 Task: Create a rule from the Routing list, Task moved to a section -> Set Priority in the project TranceTech , set the section as Done clear the priority.
Action: Mouse moved to (57, 413)
Screenshot: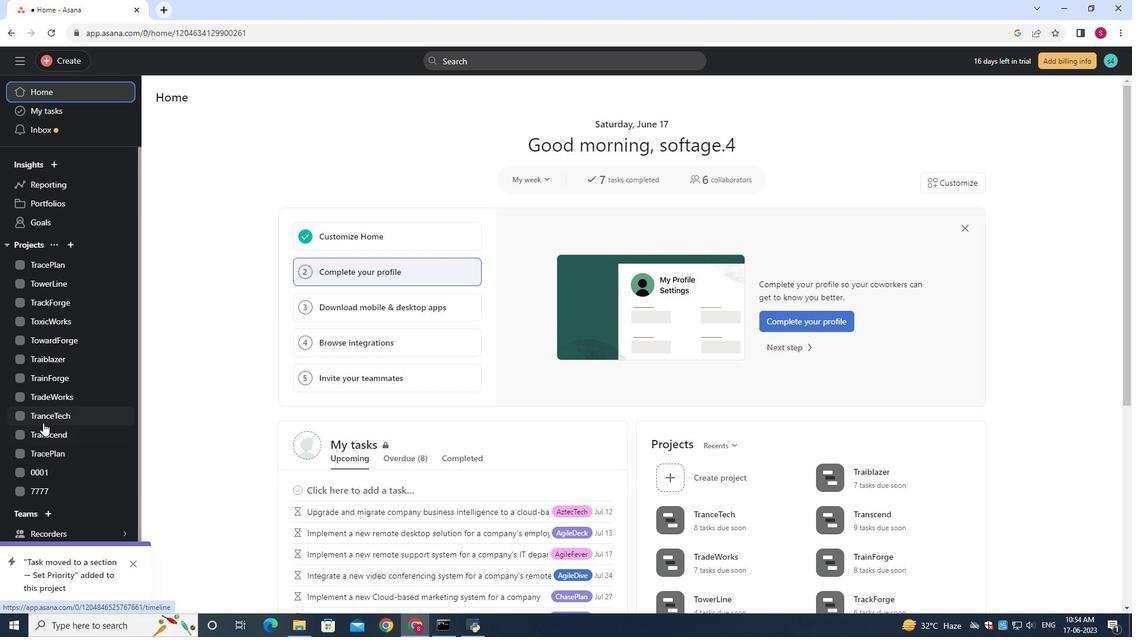 
Action: Mouse pressed left at (57, 413)
Screenshot: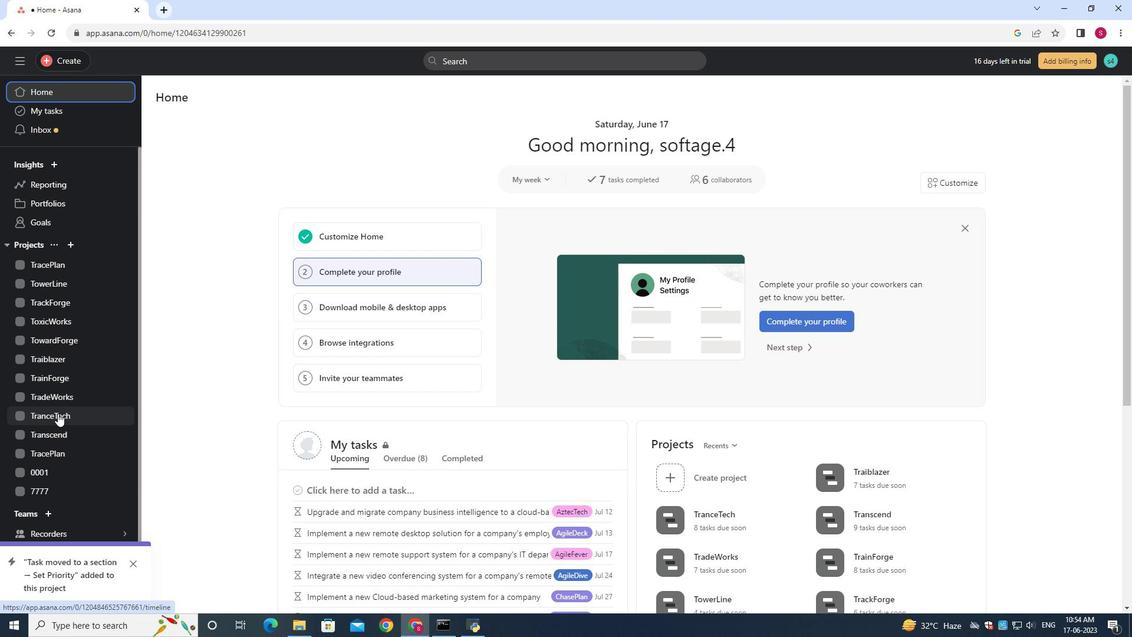 
Action: Mouse moved to (1085, 103)
Screenshot: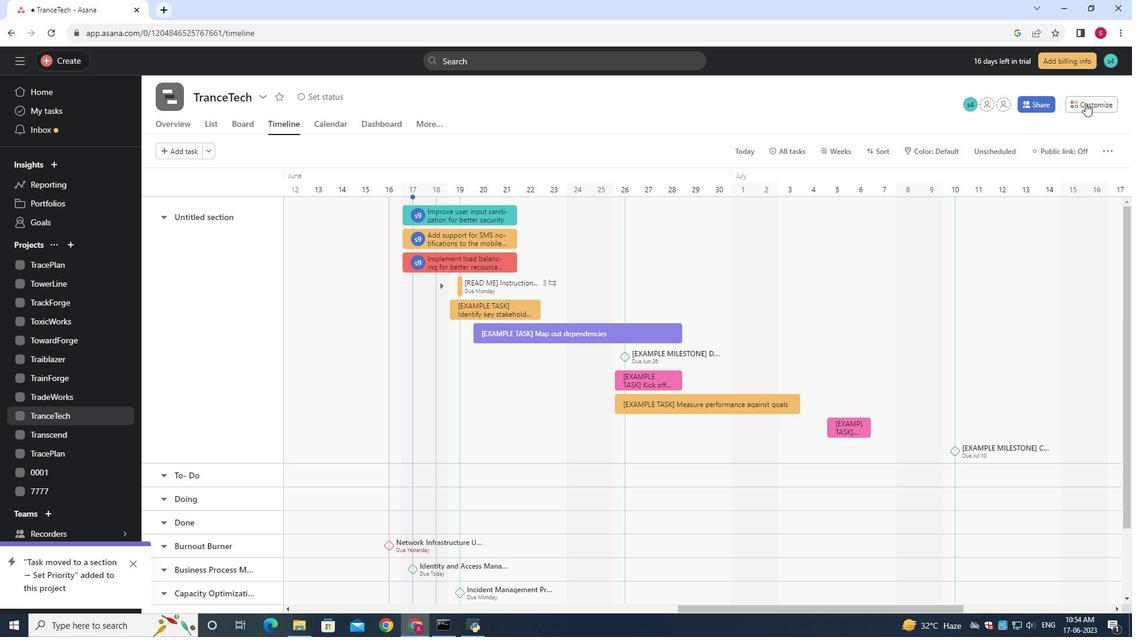 
Action: Mouse pressed left at (1085, 103)
Screenshot: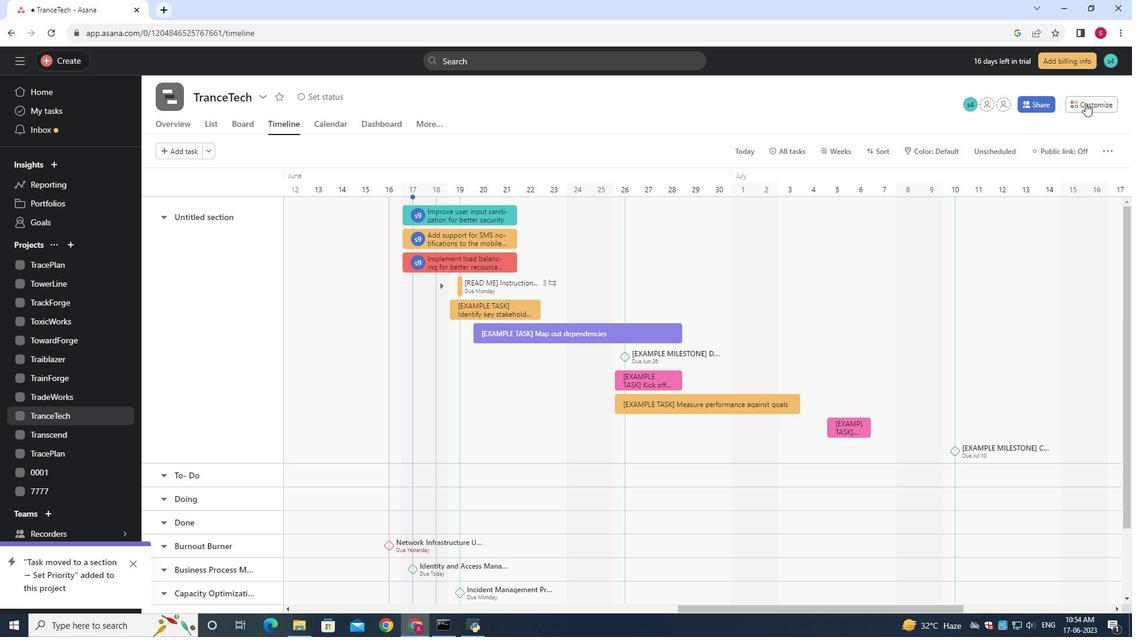
Action: Mouse moved to (882, 283)
Screenshot: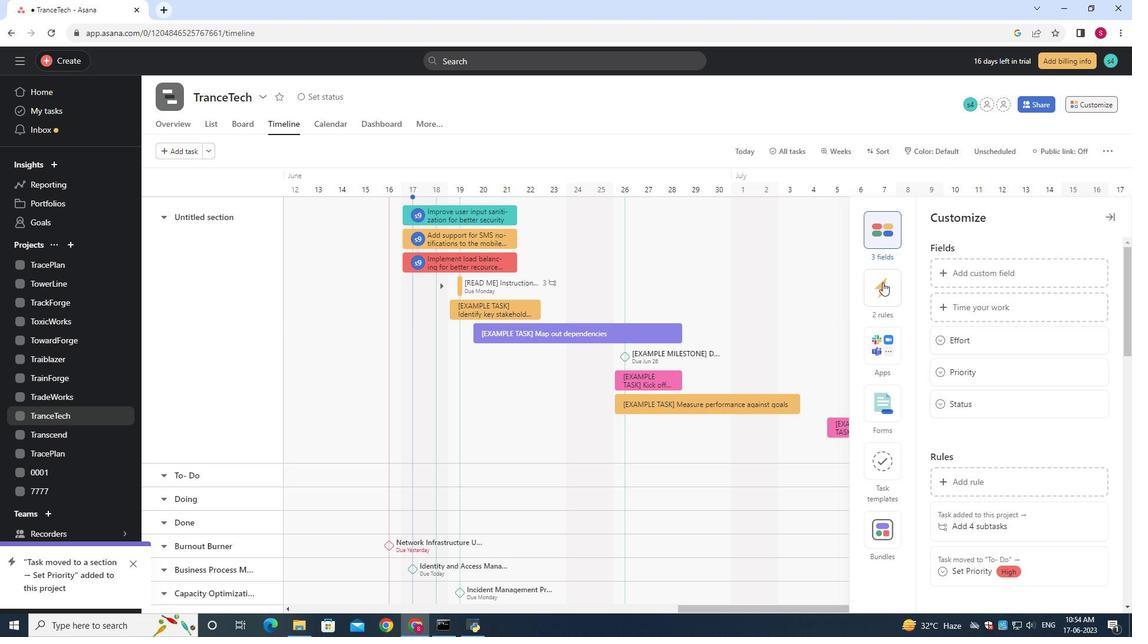 
Action: Mouse pressed left at (882, 283)
Screenshot: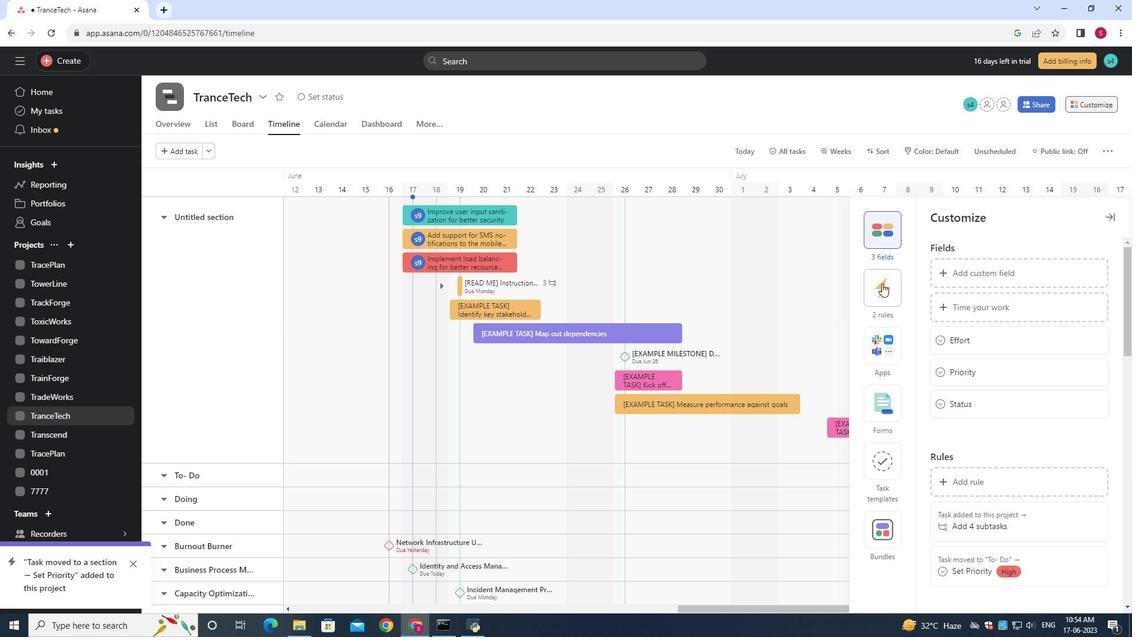 
Action: Mouse moved to (983, 274)
Screenshot: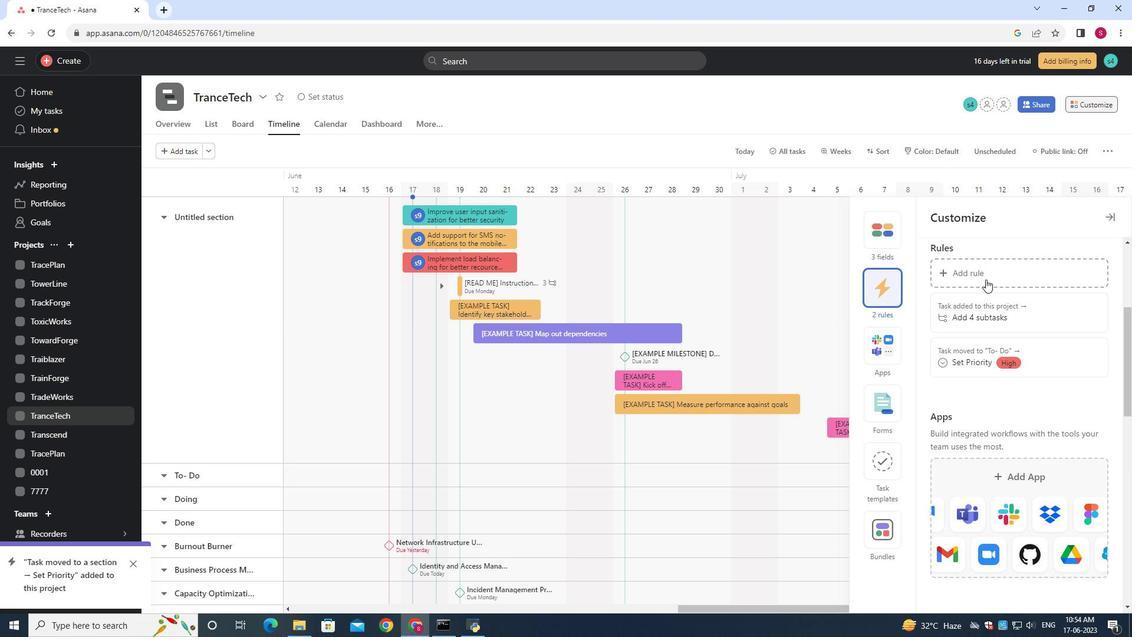 
Action: Mouse pressed left at (983, 274)
Screenshot: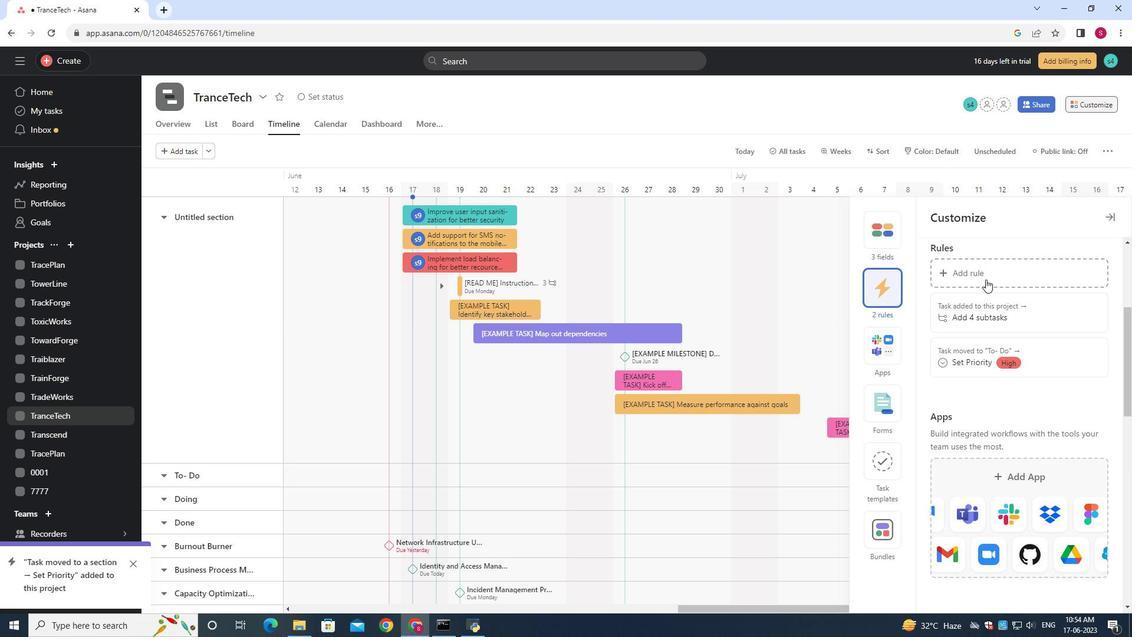 
Action: Mouse moved to (237, 159)
Screenshot: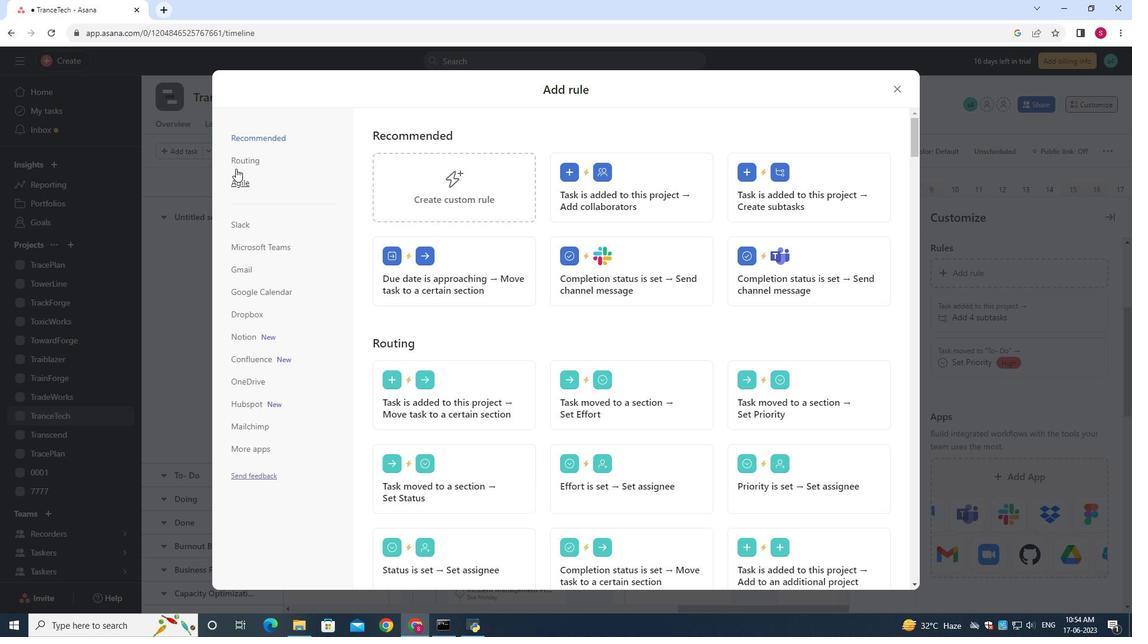 
Action: Mouse pressed left at (237, 159)
Screenshot: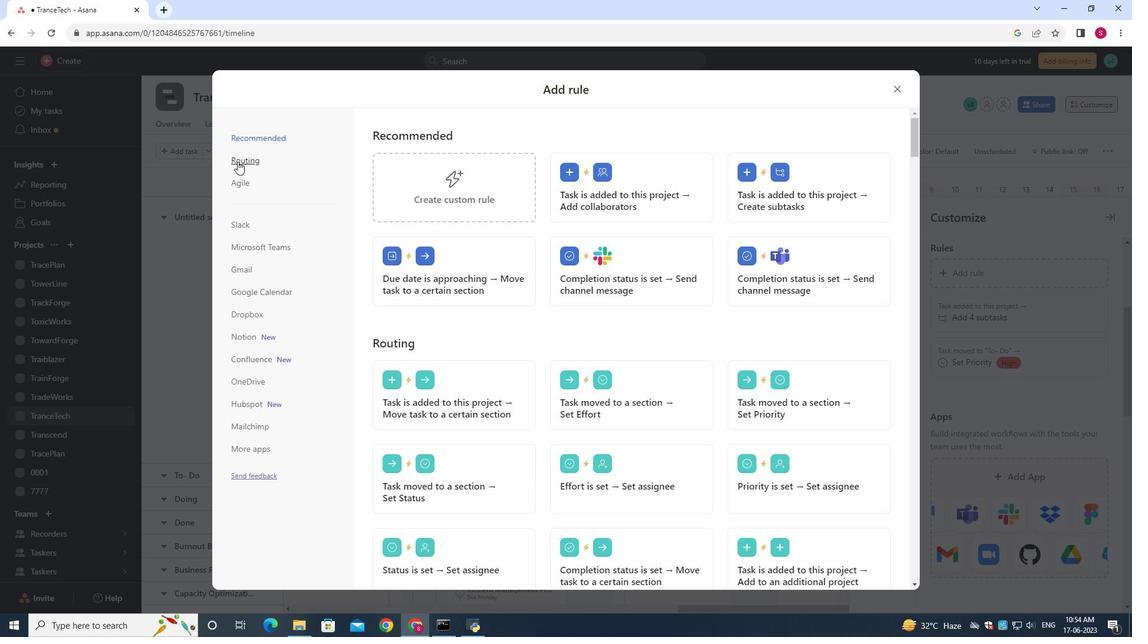 
Action: Mouse moved to (766, 191)
Screenshot: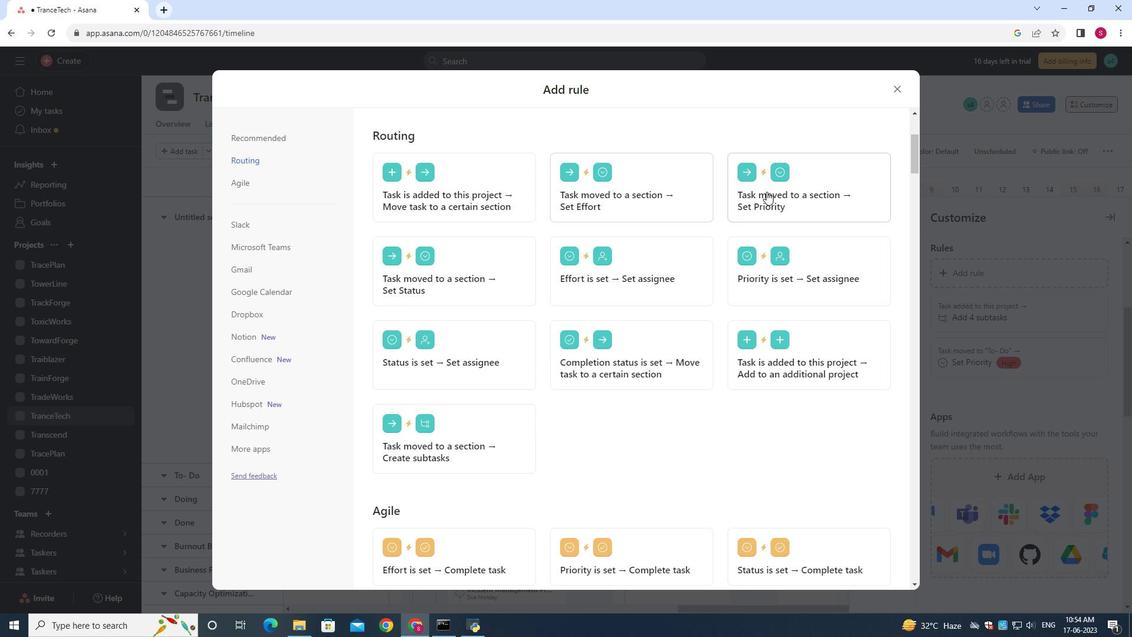 
Action: Mouse pressed left at (766, 191)
Screenshot: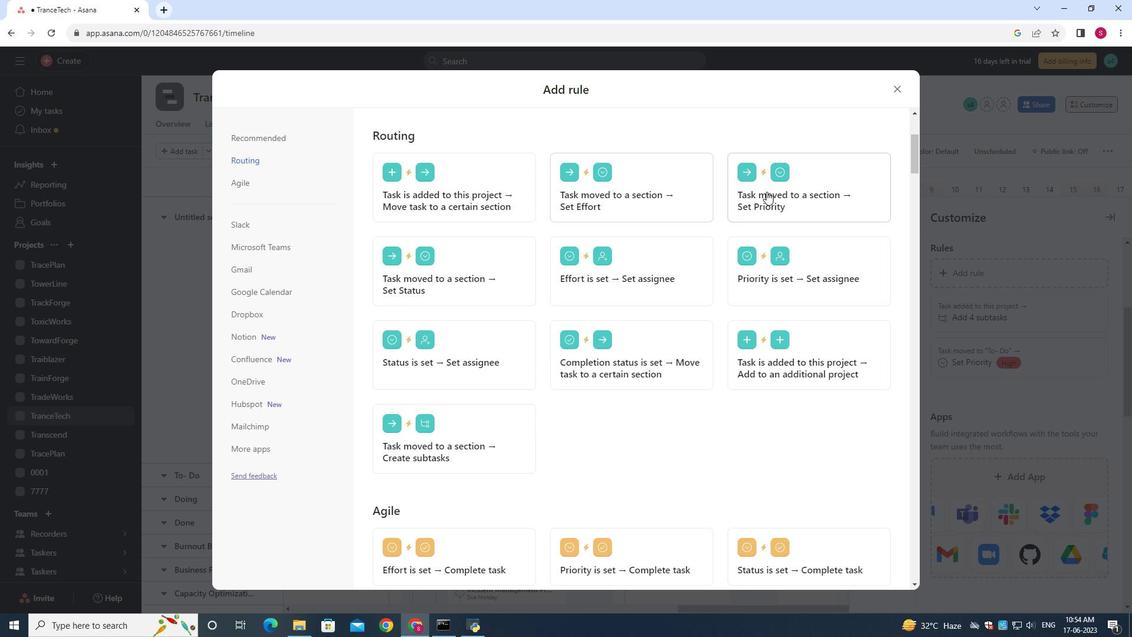 
Action: Mouse moved to (458, 321)
Screenshot: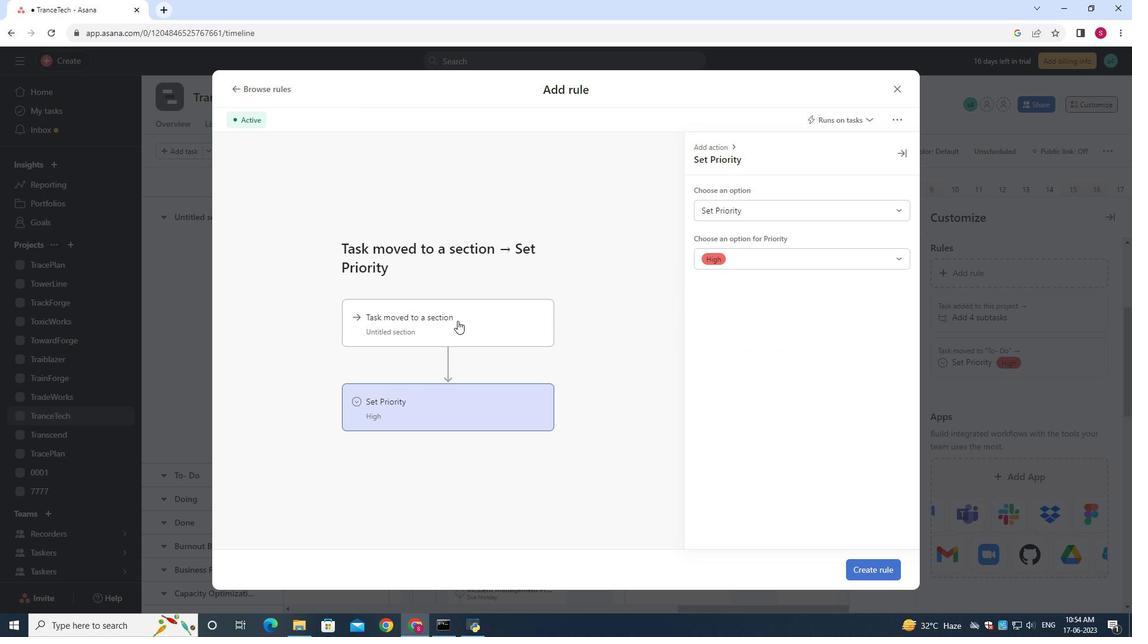 
Action: Mouse pressed left at (458, 321)
Screenshot: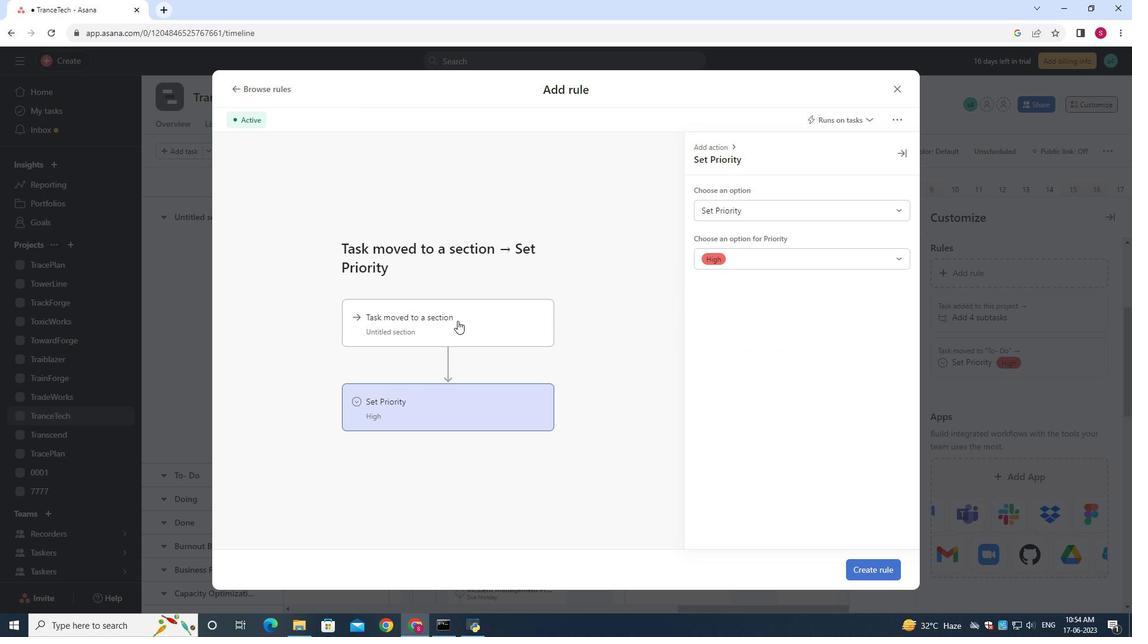 
Action: Mouse moved to (751, 213)
Screenshot: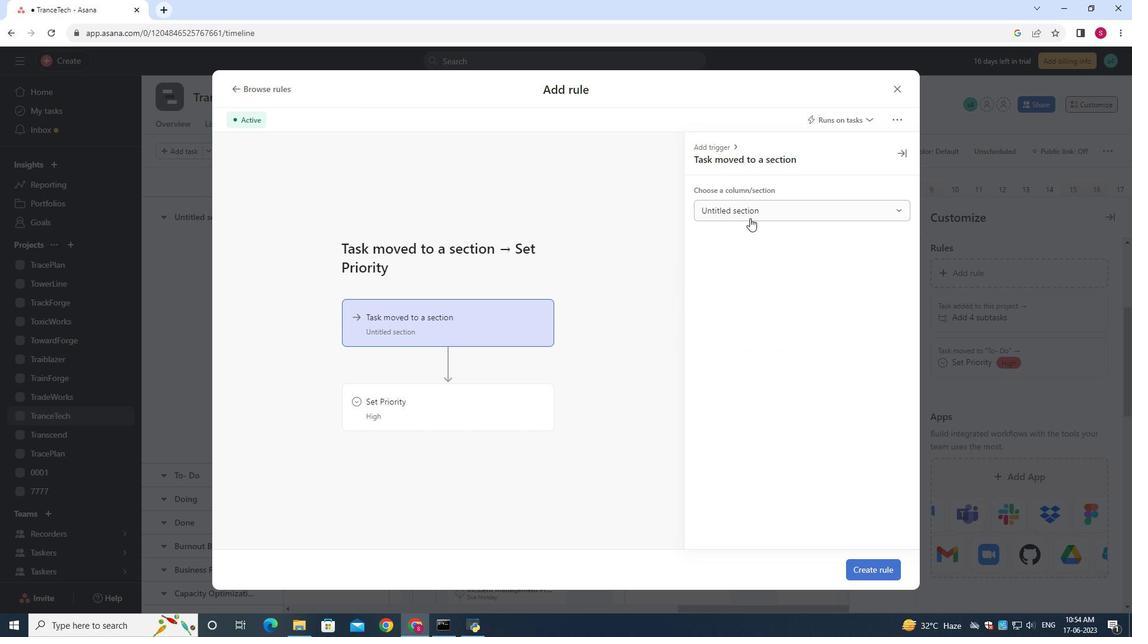 
Action: Mouse pressed left at (751, 213)
Screenshot: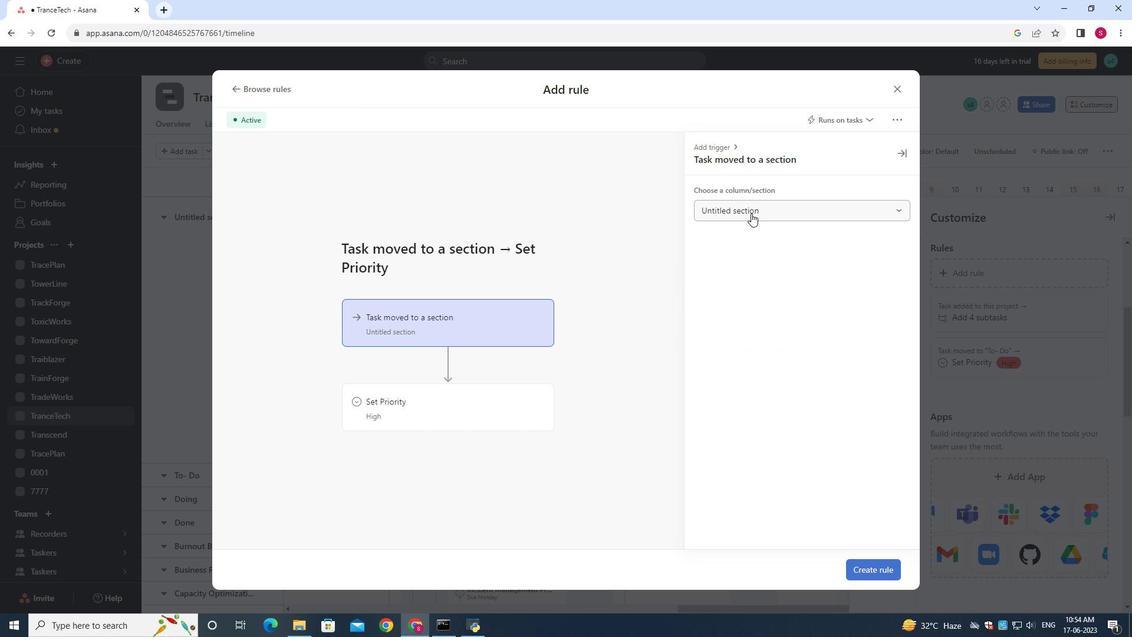 
Action: Mouse moved to (730, 295)
Screenshot: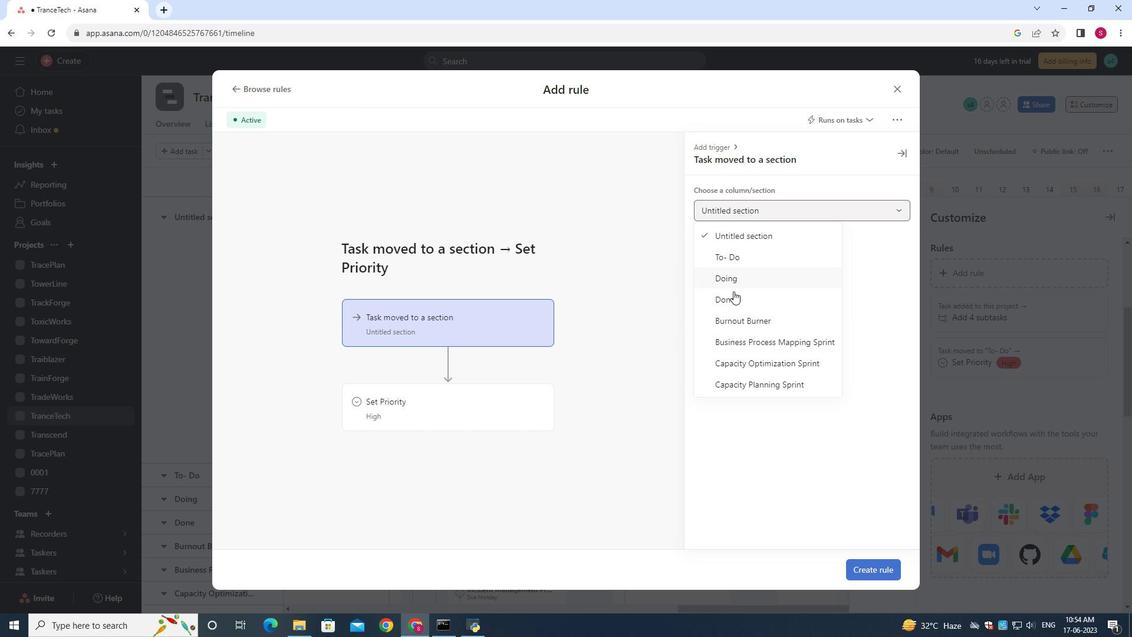 
Action: Mouse pressed left at (730, 295)
Screenshot: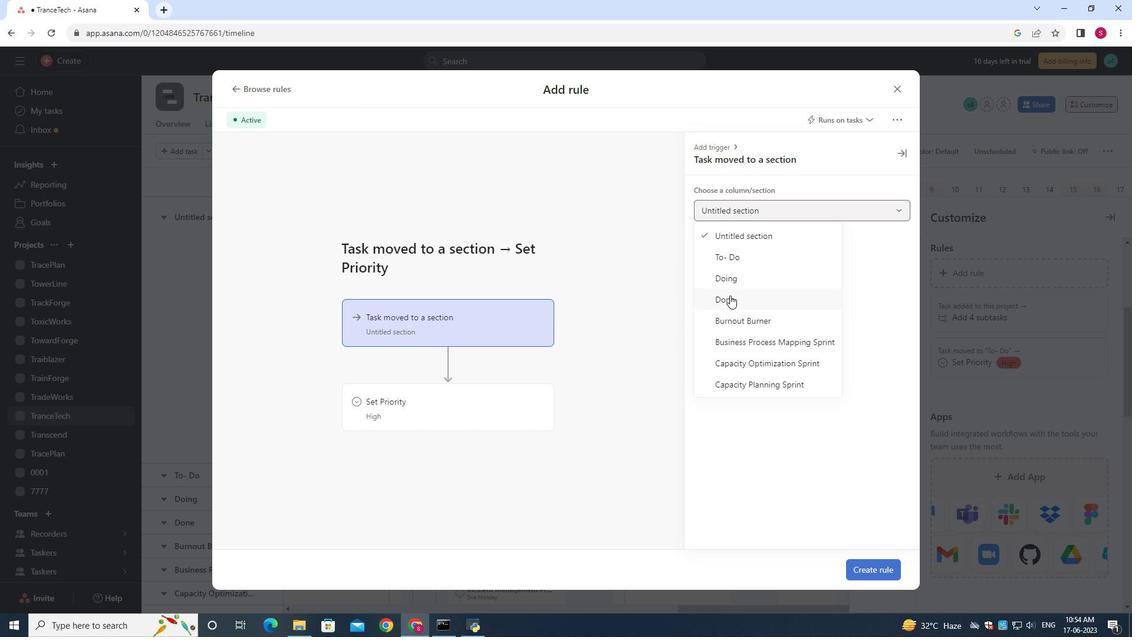 
Action: Mouse moved to (379, 391)
Screenshot: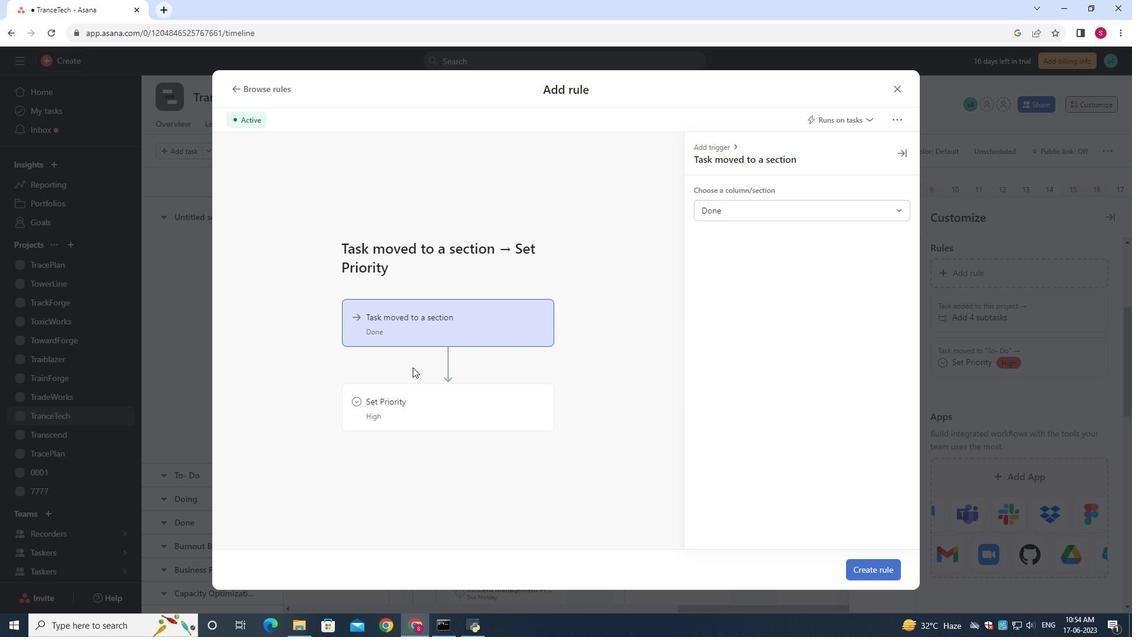 
Action: Mouse pressed left at (379, 391)
Screenshot: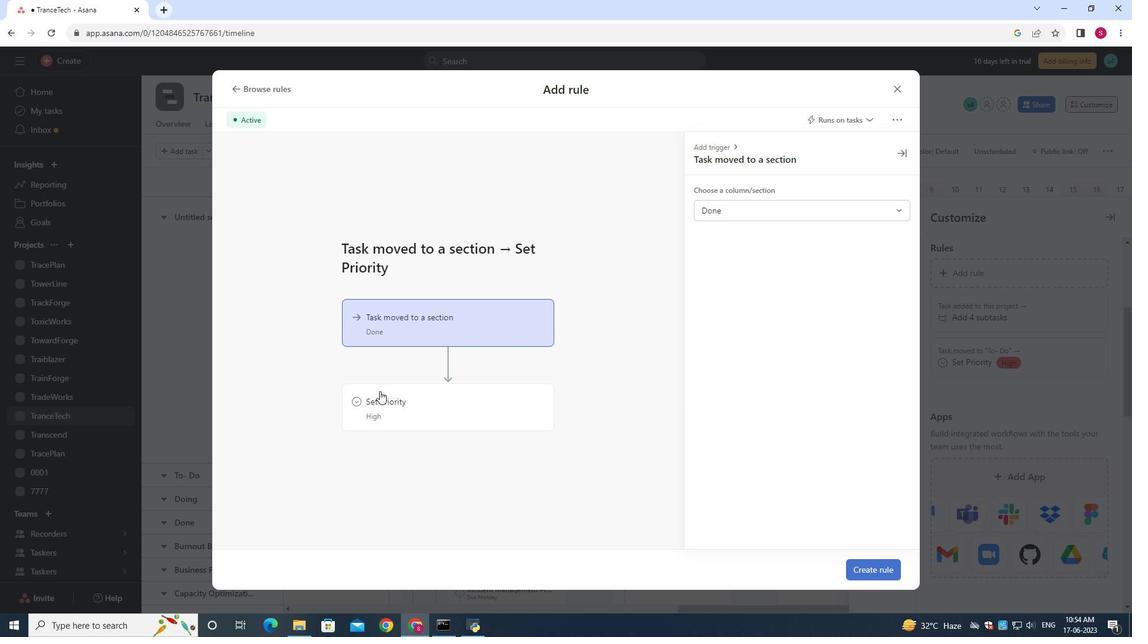 
Action: Mouse moved to (765, 199)
Screenshot: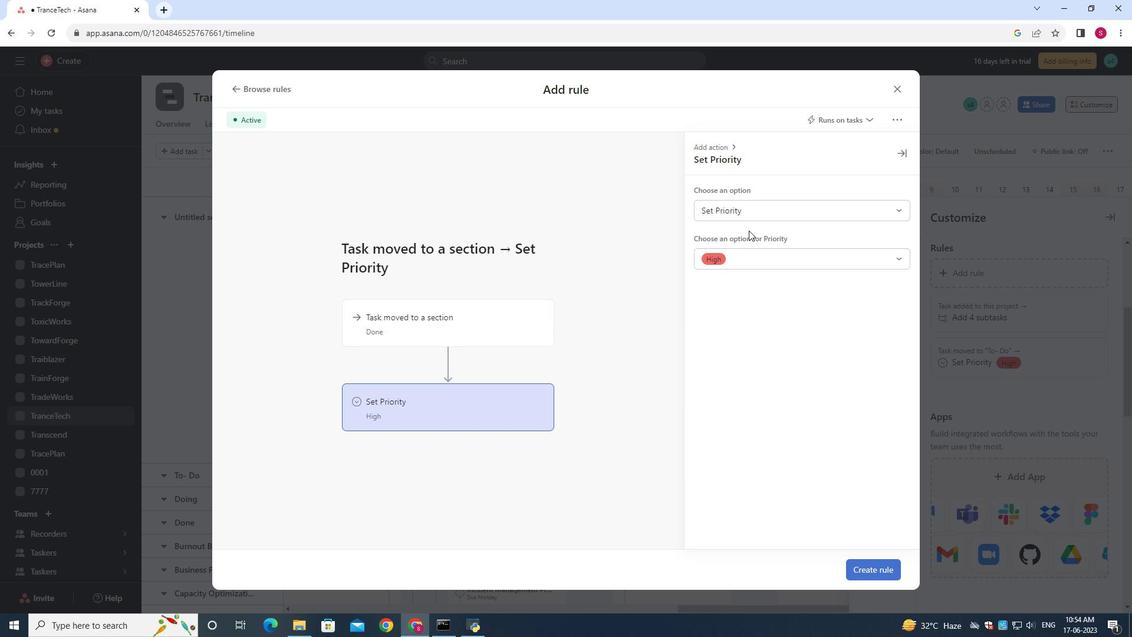 
Action: Mouse pressed left at (765, 199)
Screenshot: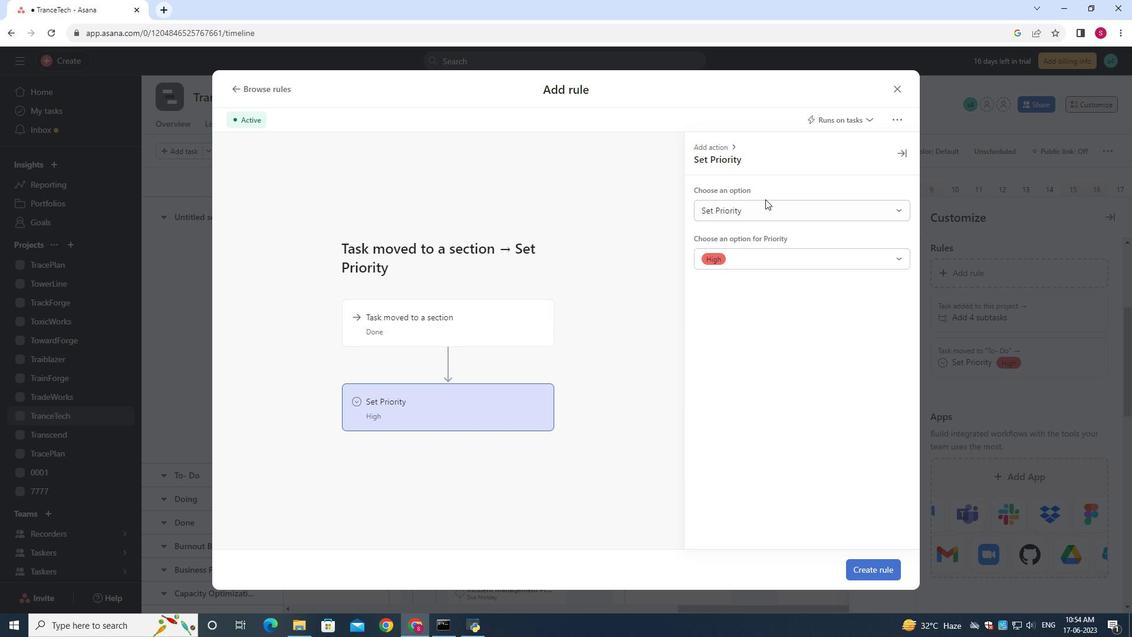 
Action: Mouse moved to (766, 202)
Screenshot: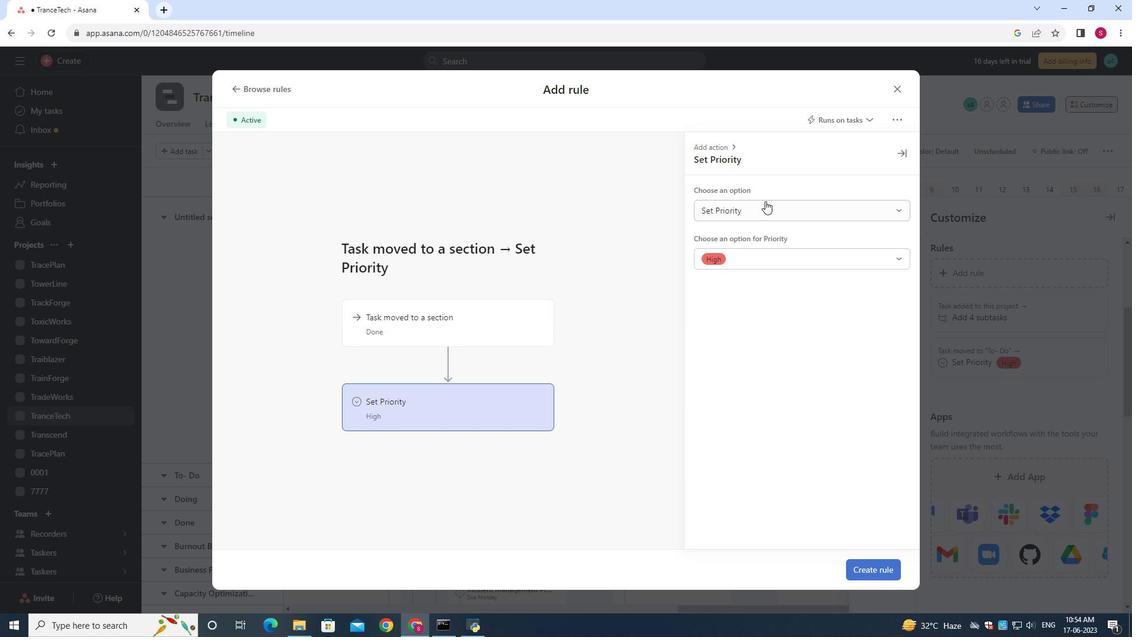 
Action: Mouse pressed left at (766, 202)
Screenshot: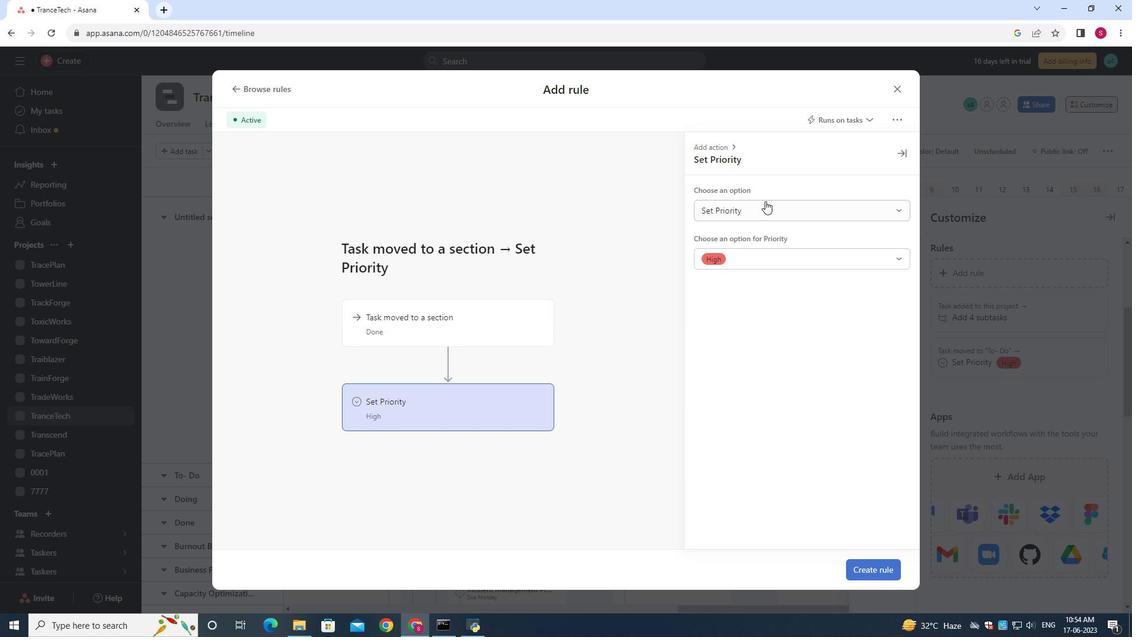 
Action: Mouse moved to (739, 258)
Screenshot: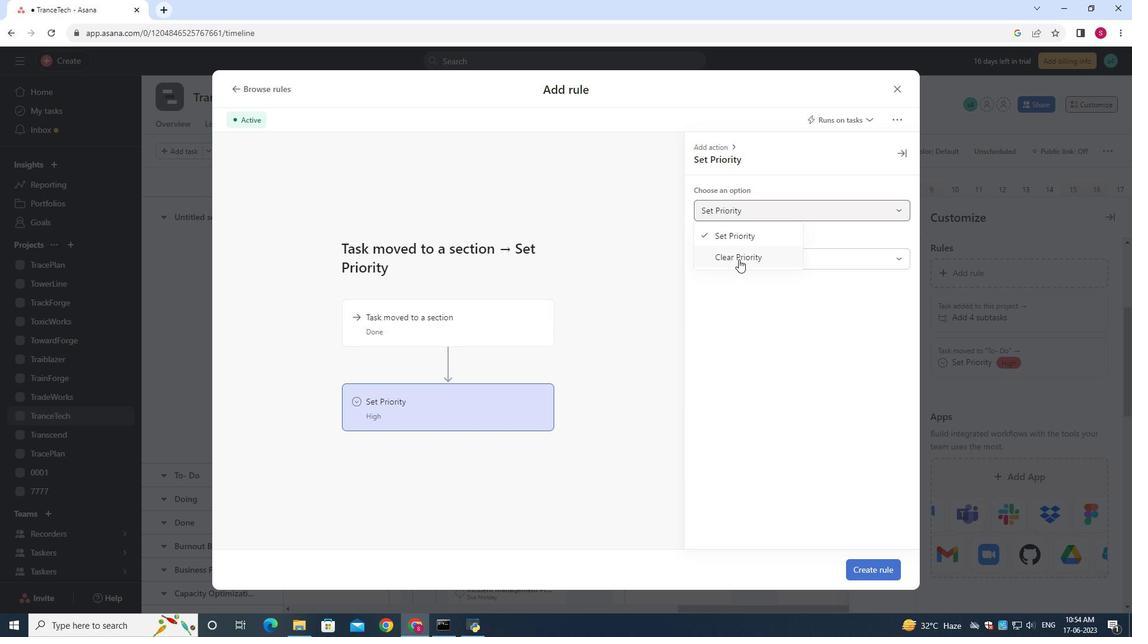 
Action: Mouse pressed left at (739, 258)
Screenshot: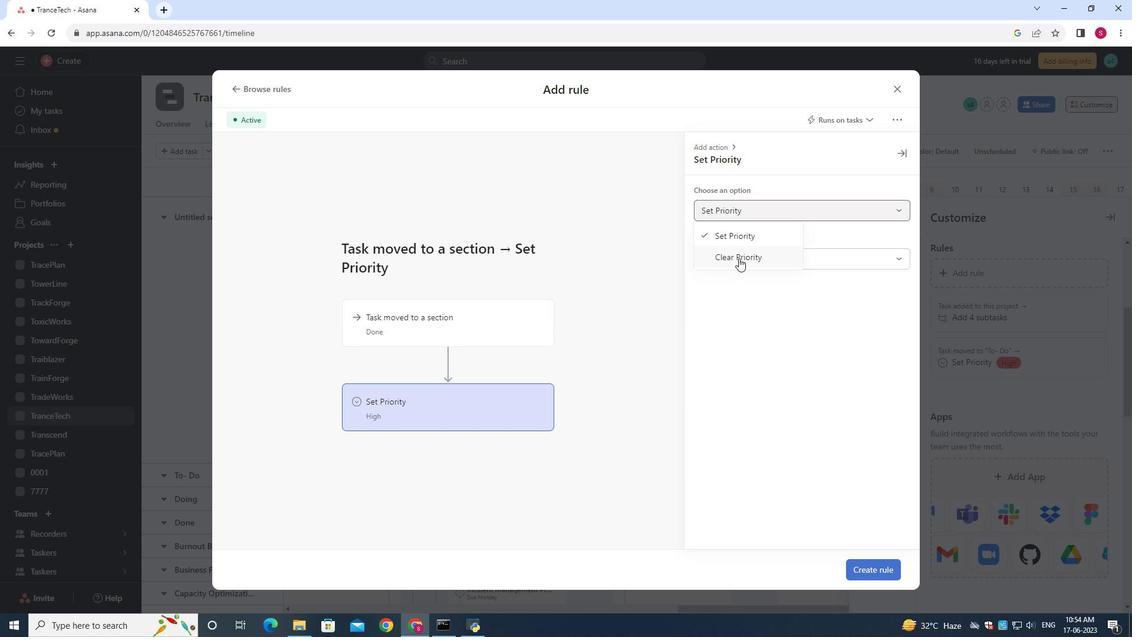 
Action: Mouse moved to (855, 563)
Screenshot: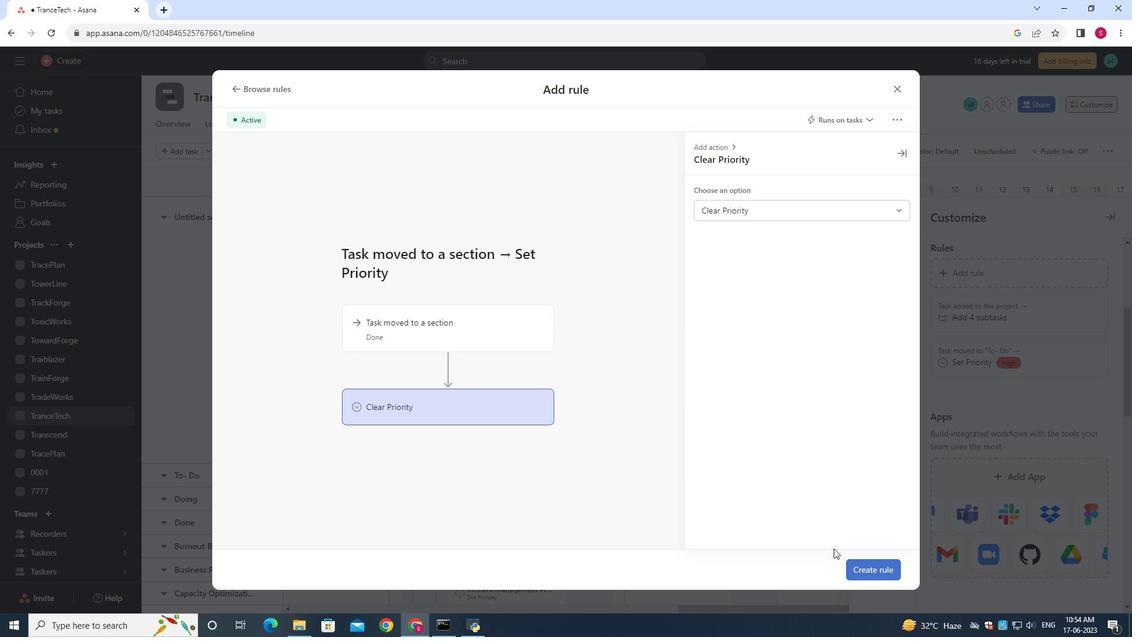 
Action: Mouse pressed left at (855, 563)
Screenshot: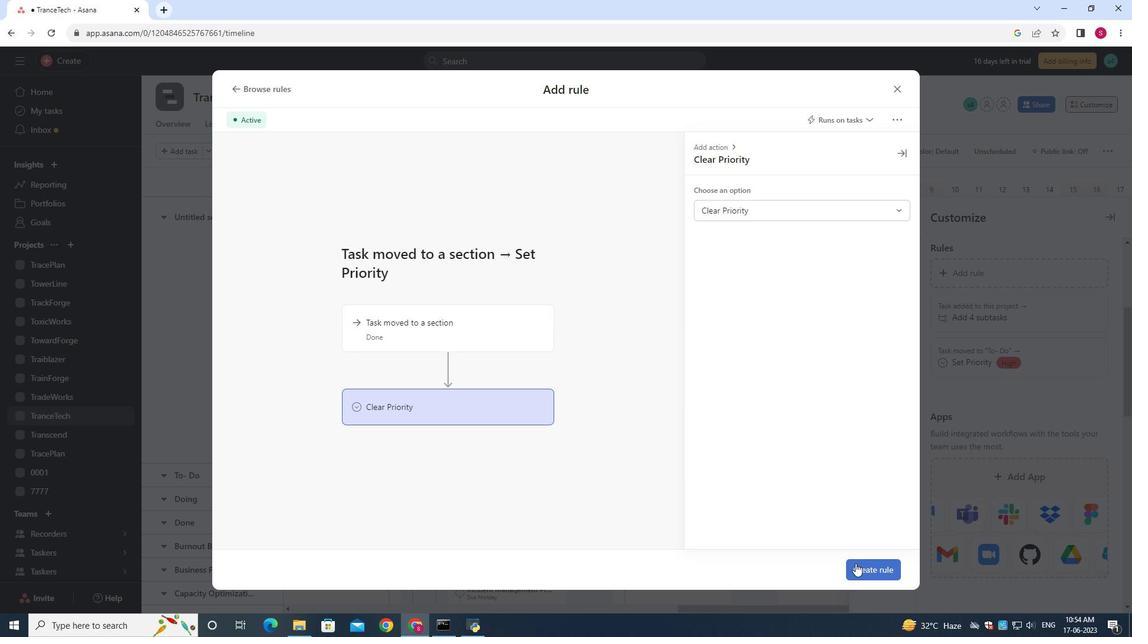 
Action: Mouse moved to (811, 403)
Screenshot: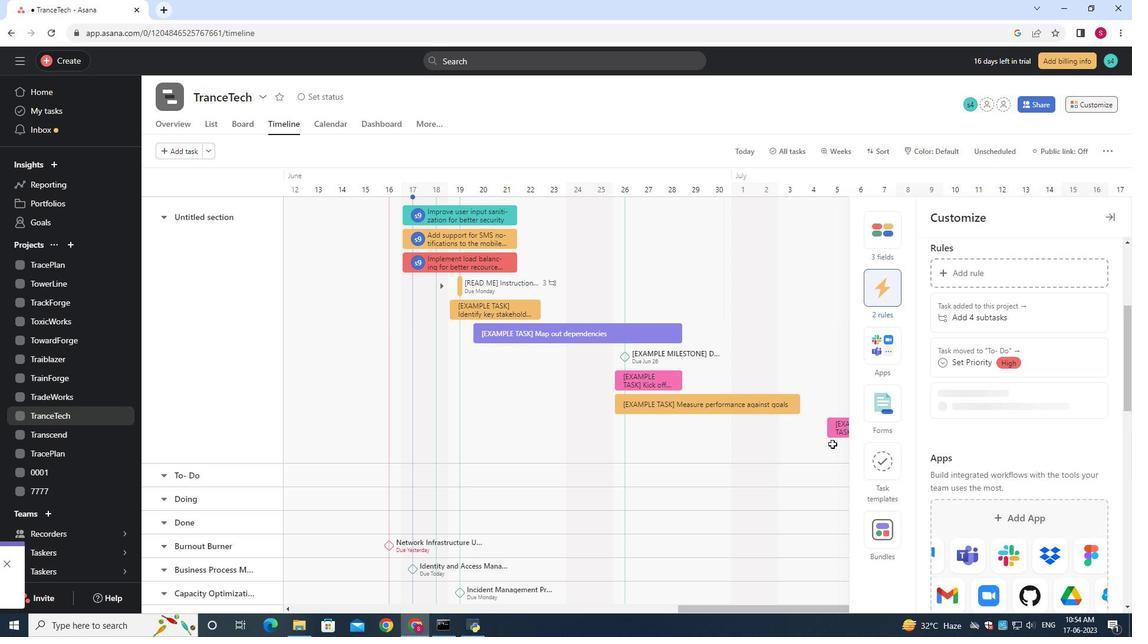 
